 Task: Change the scale to custom.
Action: Mouse moved to (54, 85)
Screenshot: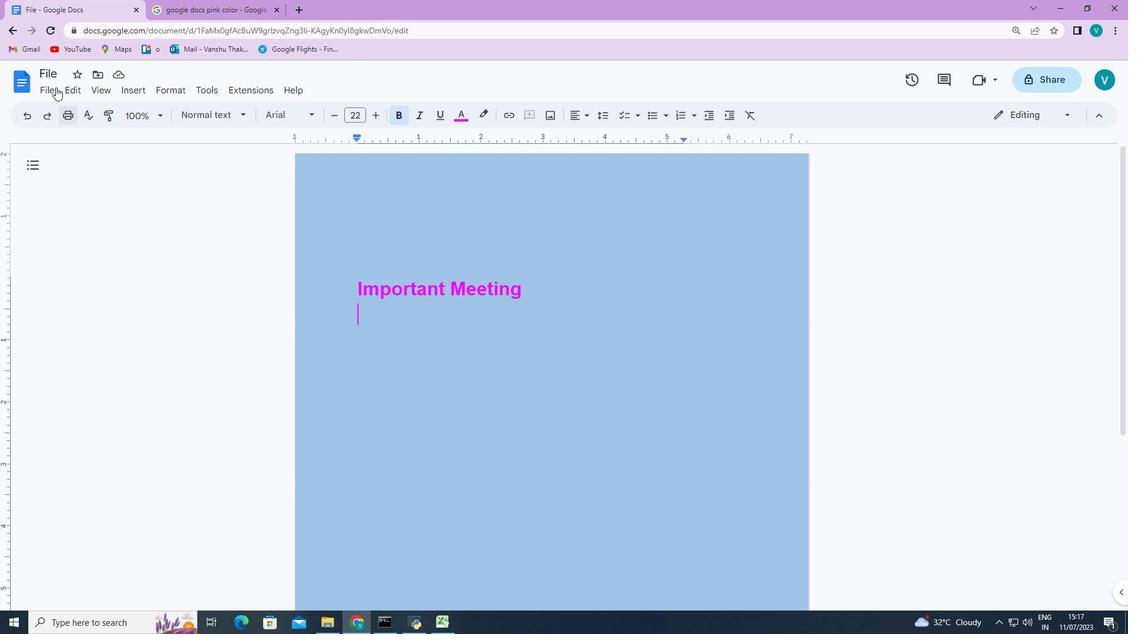 
Action: Mouse pressed left at (54, 85)
Screenshot: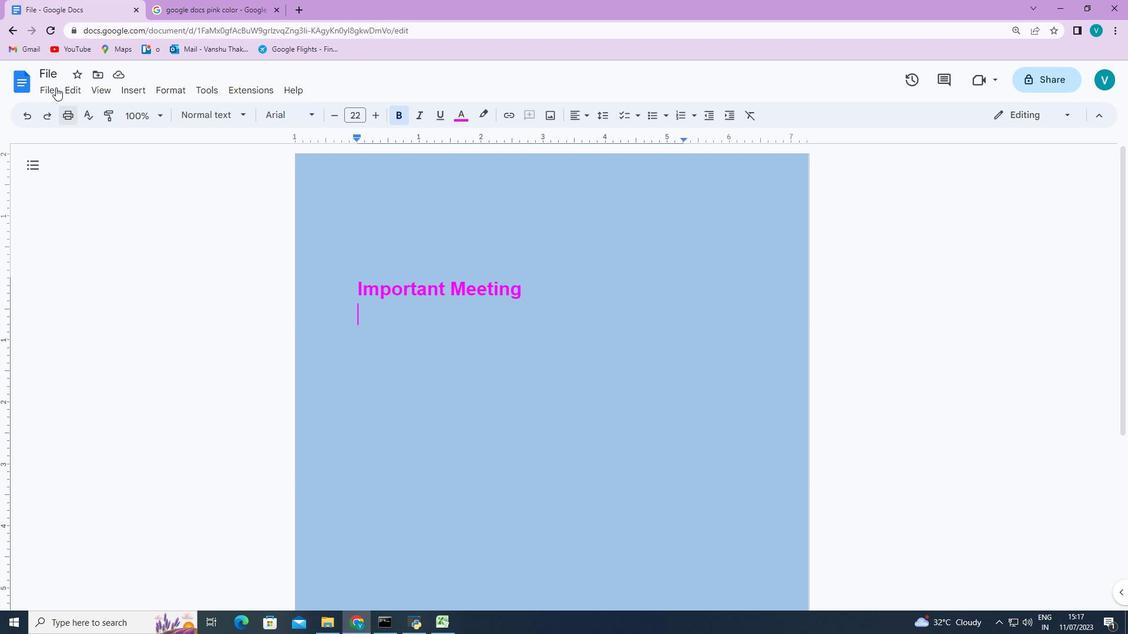 
Action: Mouse moved to (73, 463)
Screenshot: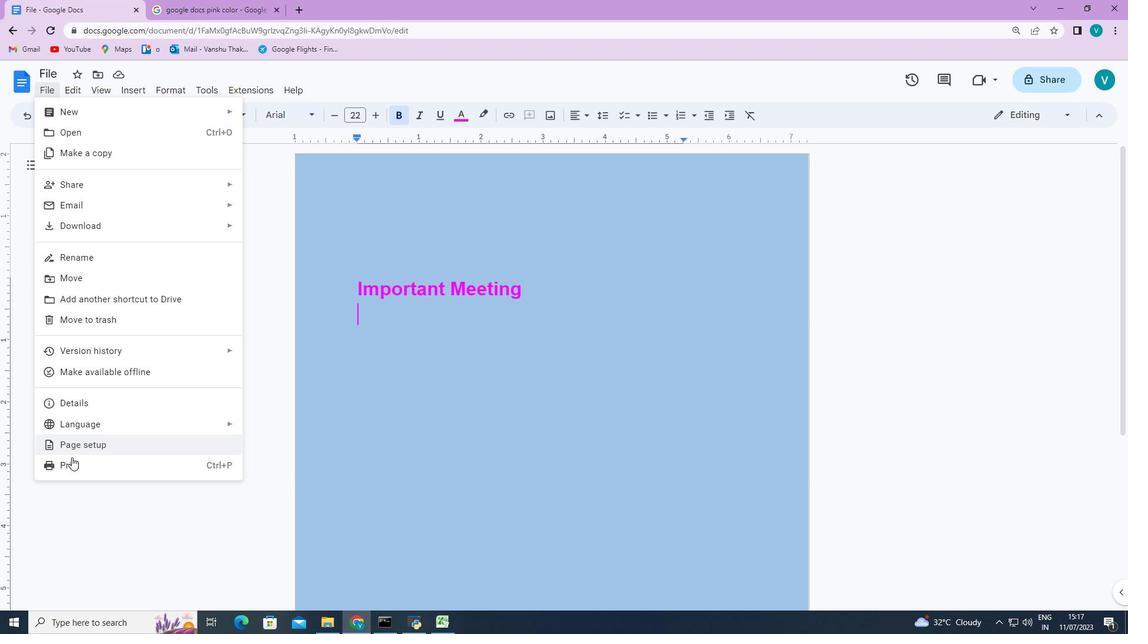 
Action: Mouse pressed left at (73, 463)
Screenshot: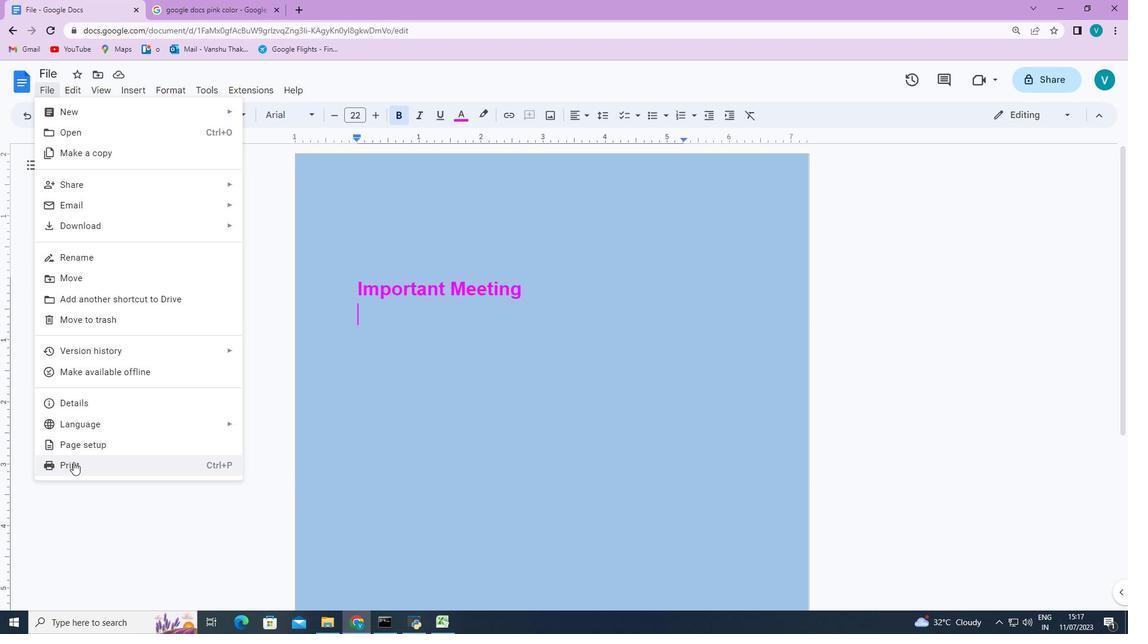 
Action: Mouse moved to (882, 215)
Screenshot: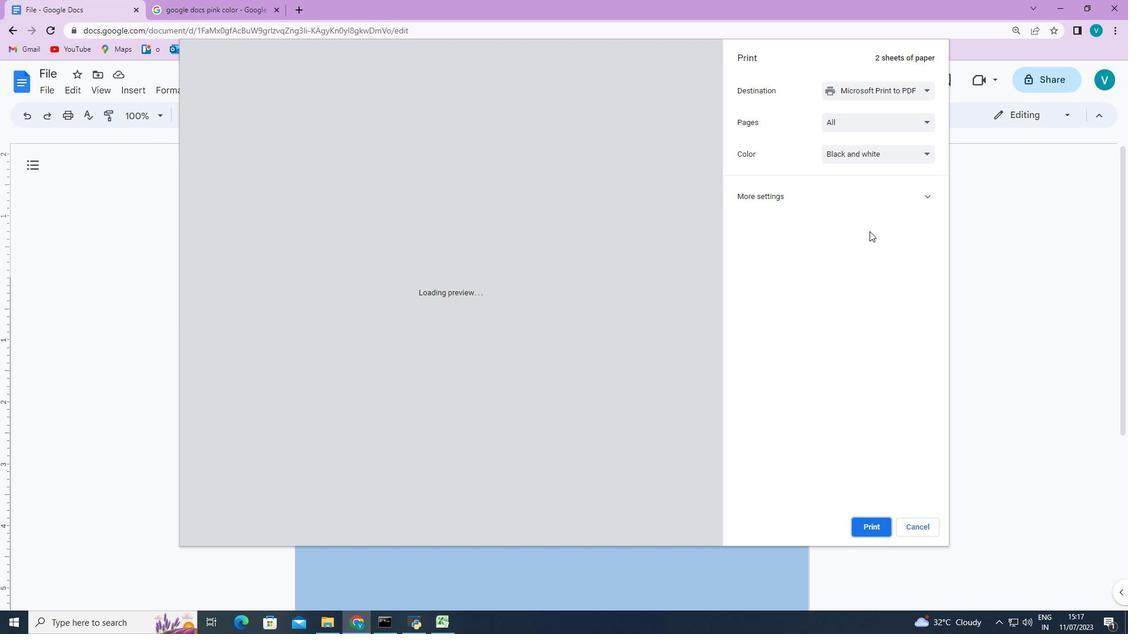 
Action: Mouse pressed left at (882, 215)
Screenshot: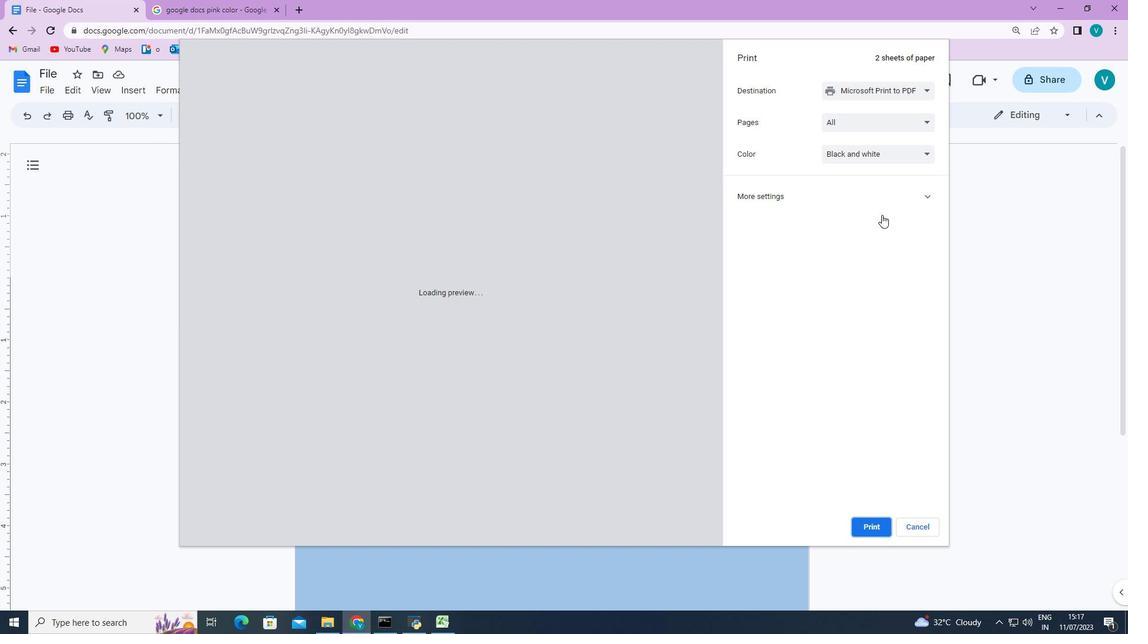 
Action: Mouse moved to (893, 329)
Screenshot: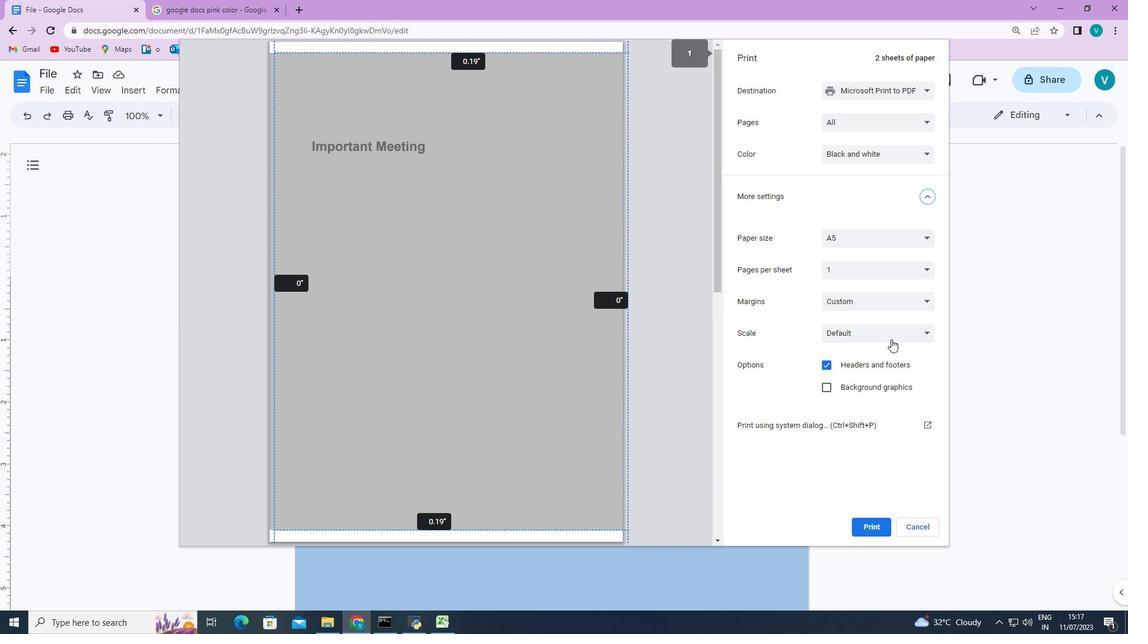
Action: Mouse pressed left at (893, 329)
Screenshot: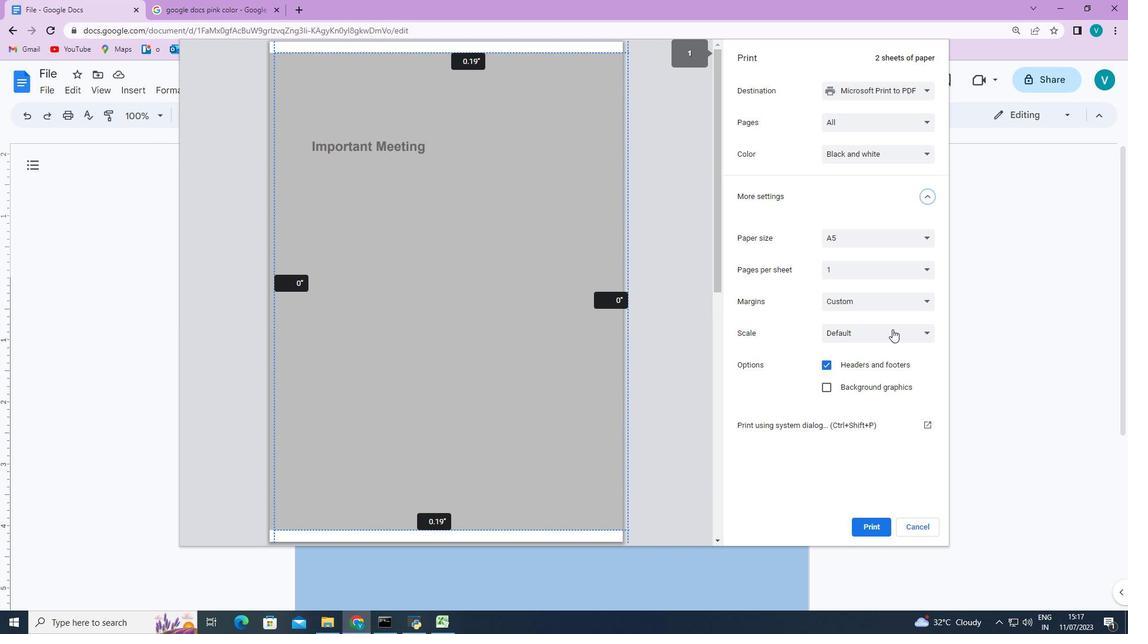 
Action: Mouse moved to (878, 358)
Screenshot: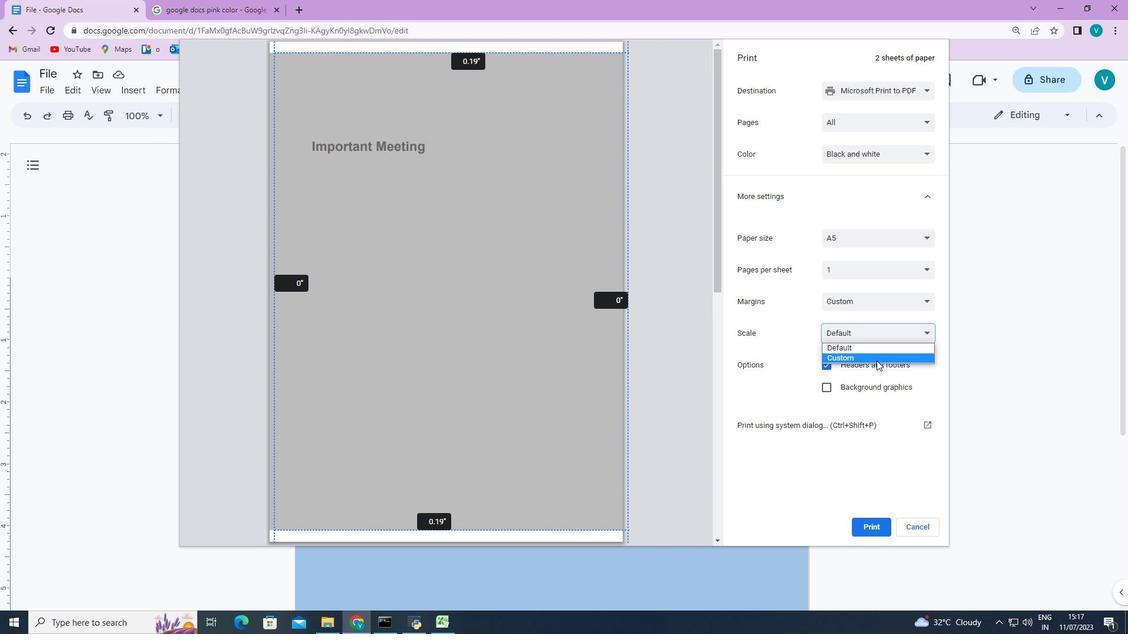 
Action: Mouse pressed left at (878, 358)
Screenshot: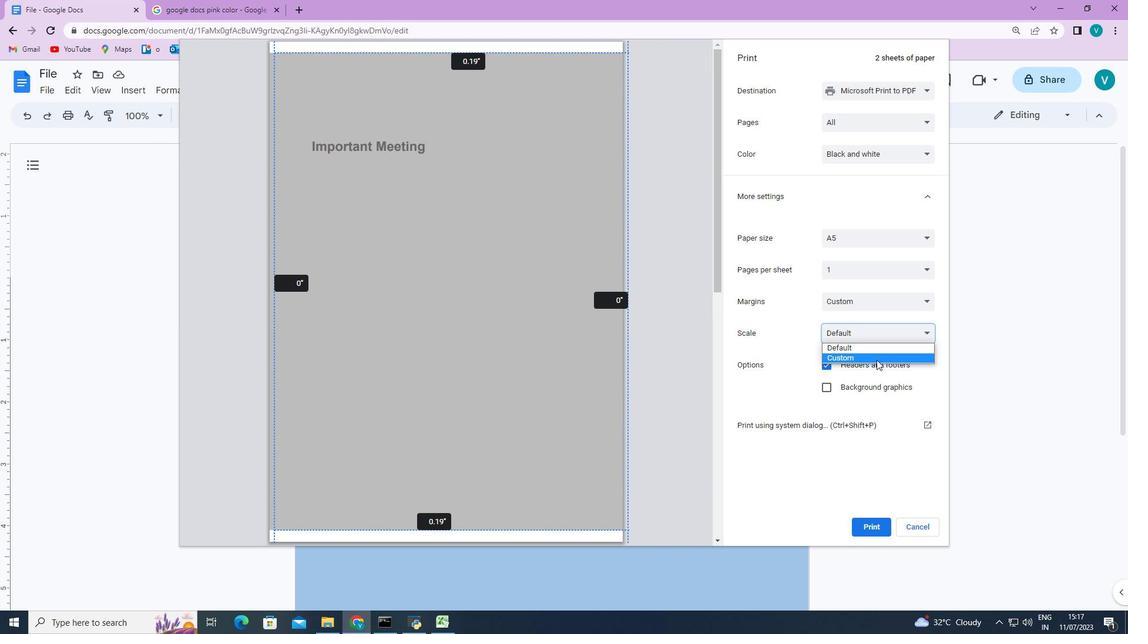 
